 Task: Create a rule when custom fields assignee is set to priority by me.
Action: Mouse moved to (902, 223)
Screenshot: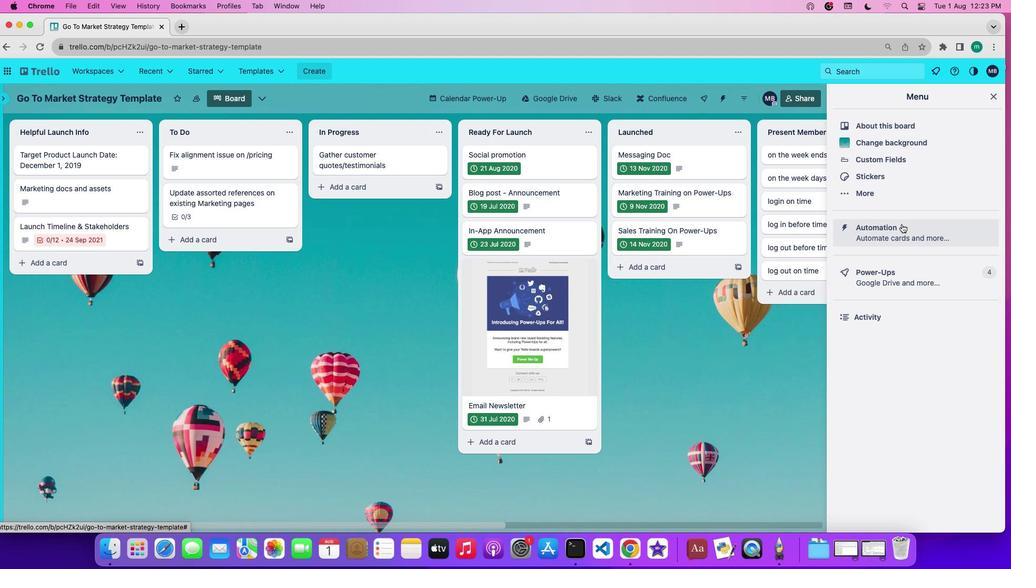 
Action: Mouse pressed left at (902, 223)
Screenshot: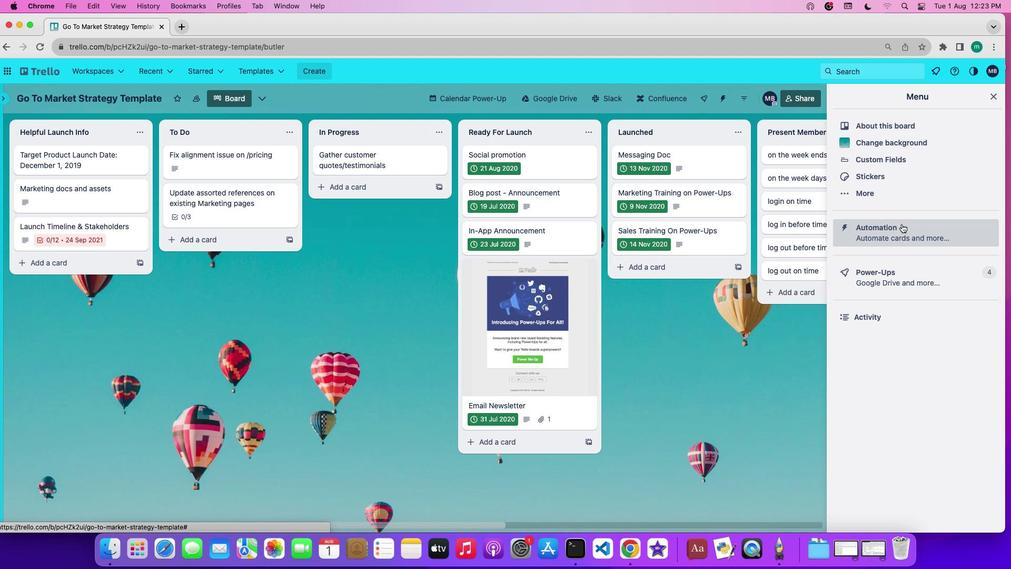 
Action: Mouse moved to (36, 186)
Screenshot: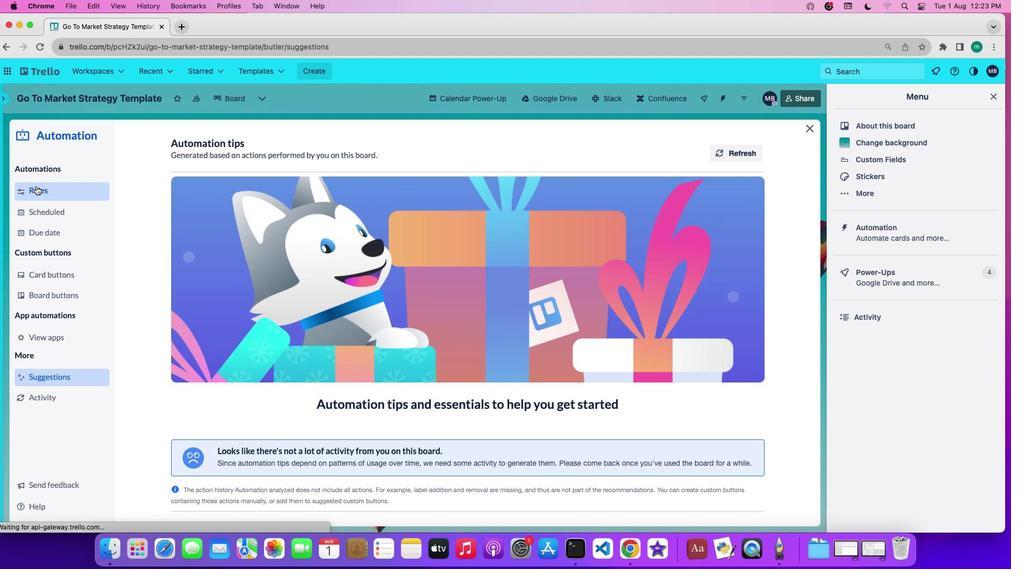 
Action: Mouse pressed left at (36, 186)
Screenshot: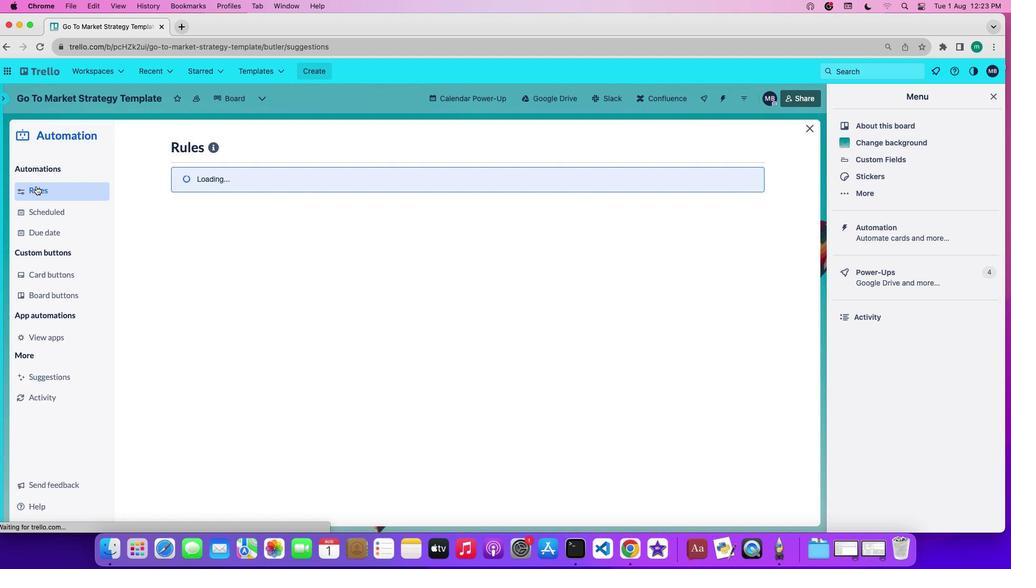 
Action: Mouse moved to (238, 379)
Screenshot: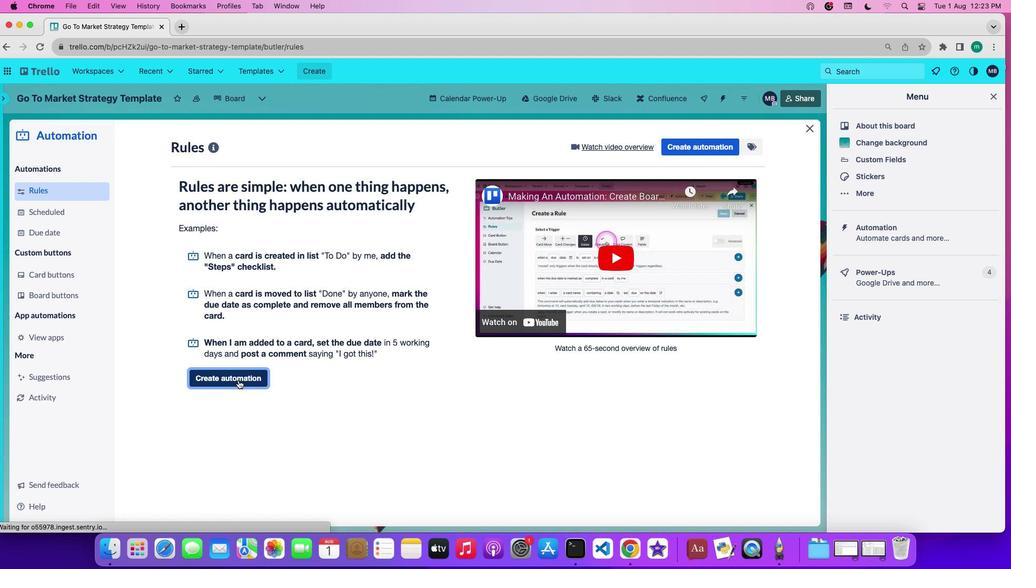 
Action: Mouse pressed left at (238, 379)
Screenshot: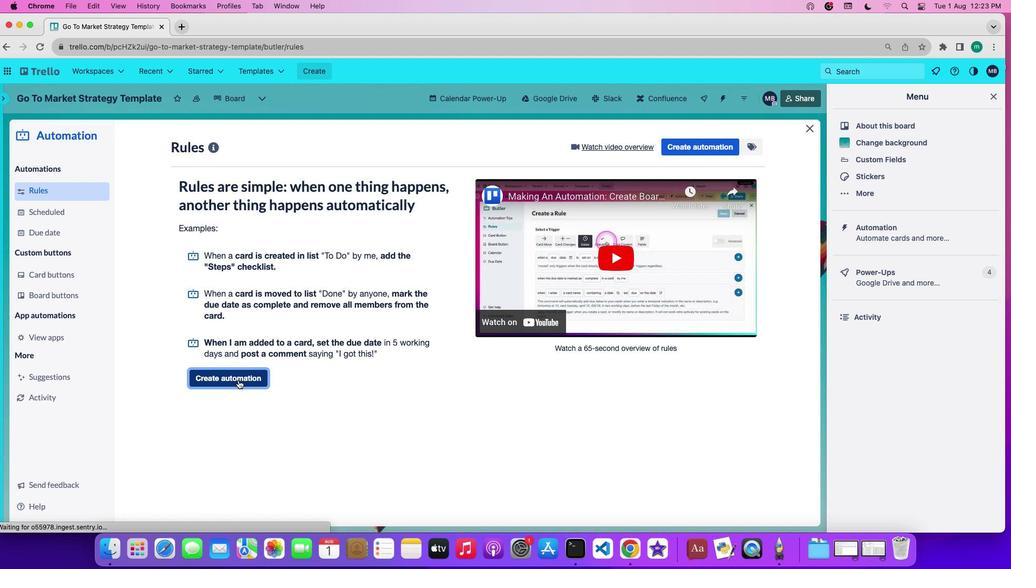 
Action: Mouse moved to (476, 243)
Screenshot: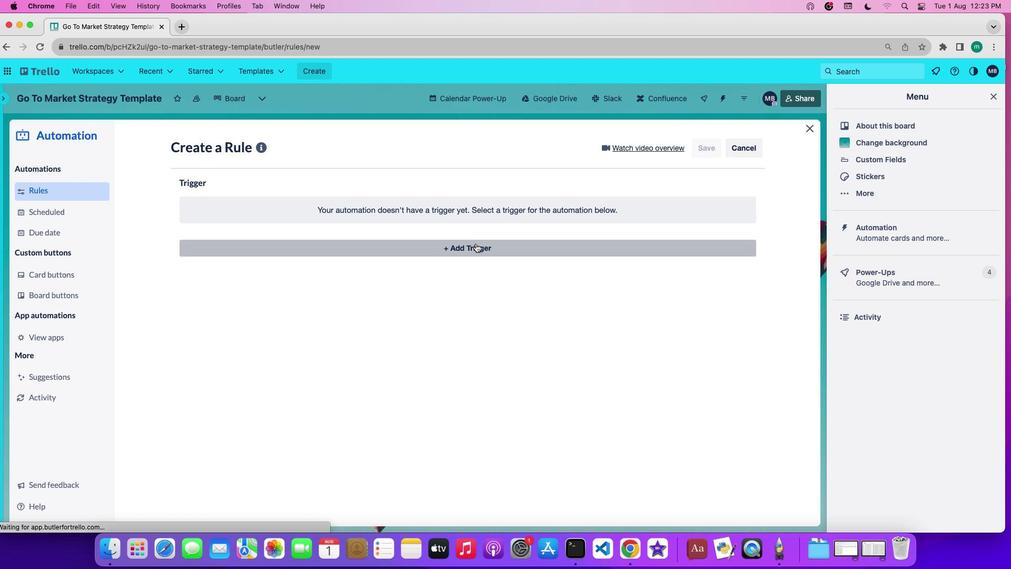 
Action: Mouse pressed left at (476, 243)
Screenshot: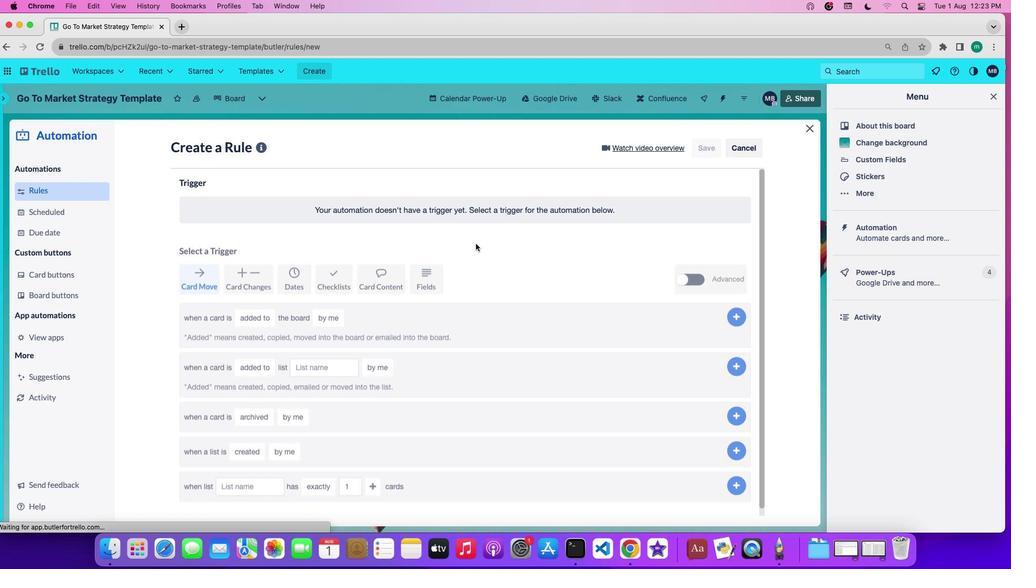 
Action: Mouse moved to (425, 280)
Screenshot: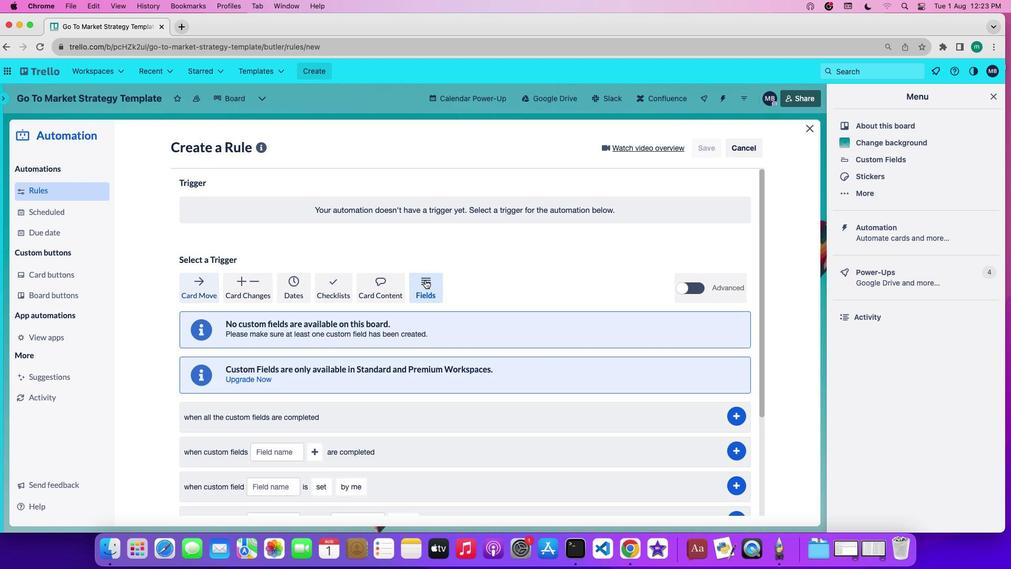 
Action: Mouse pressed left at (425, 280)
Screenshot: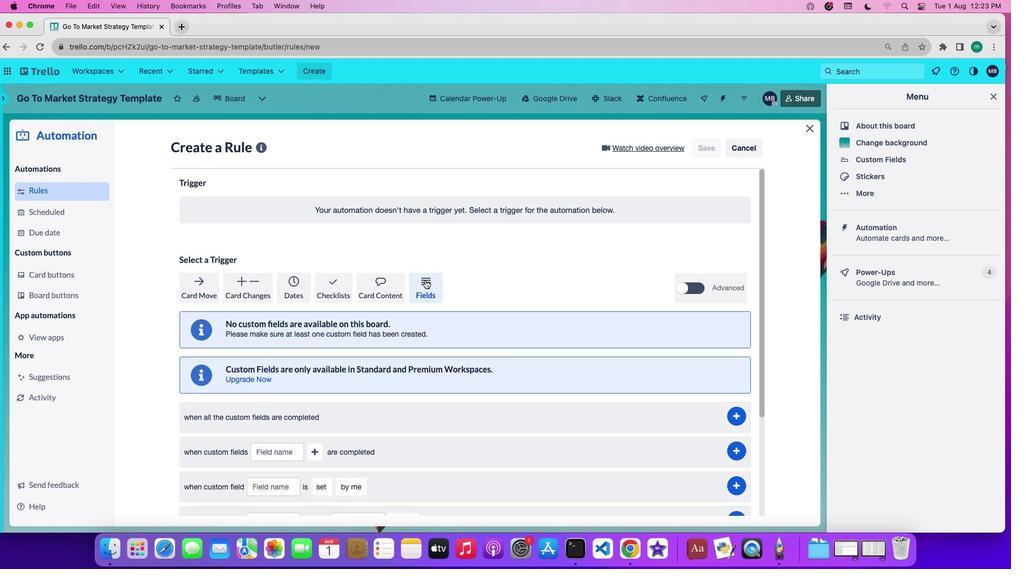 
Action: Mouse moved to (391, 353)
Screenshot: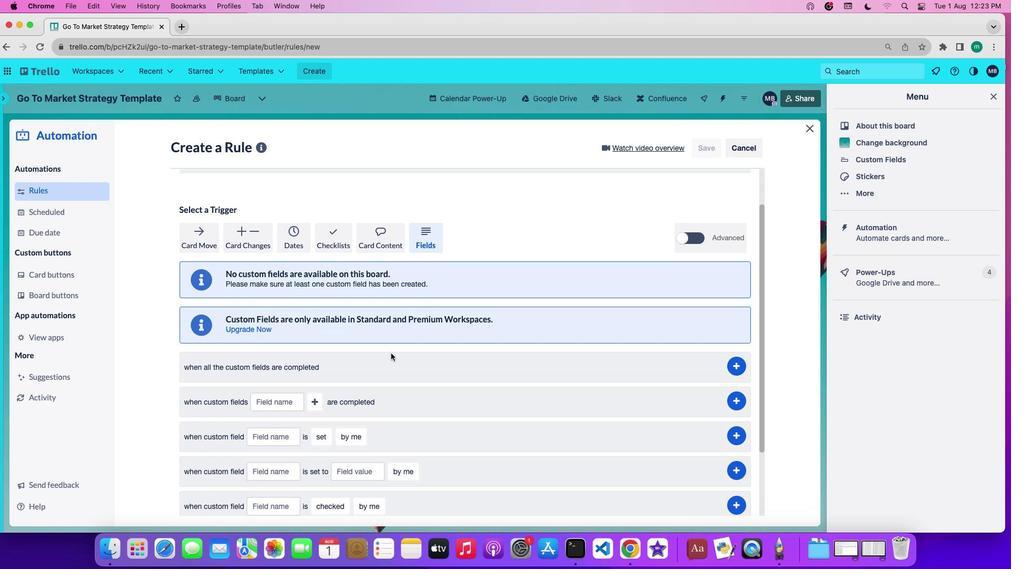
Action: Mouse scrolled (391, 353) with delta (0, 0)
Screenshot: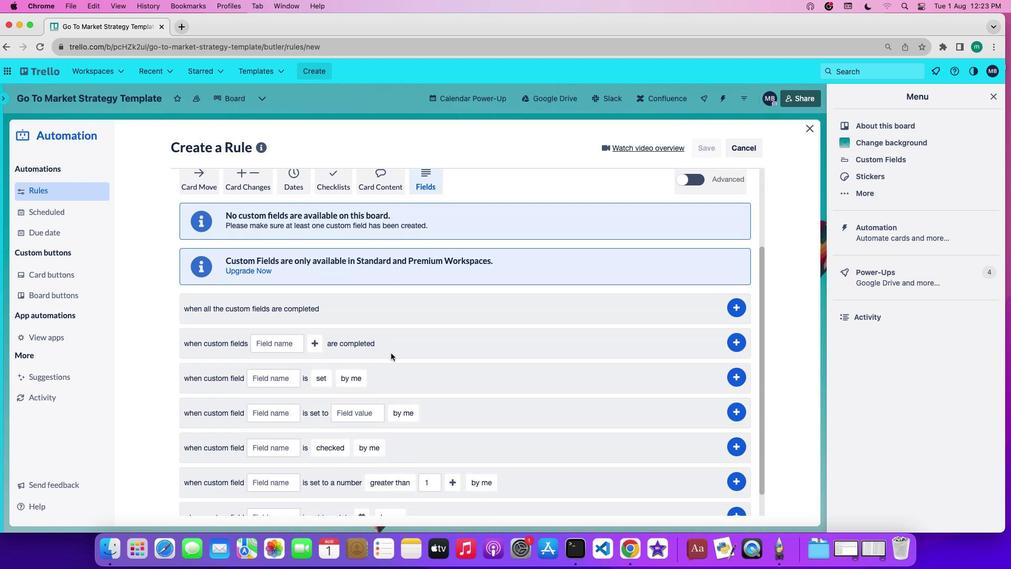
Action: Mouse scrolled (391, 353) with delta (0, 0)
Screenshot: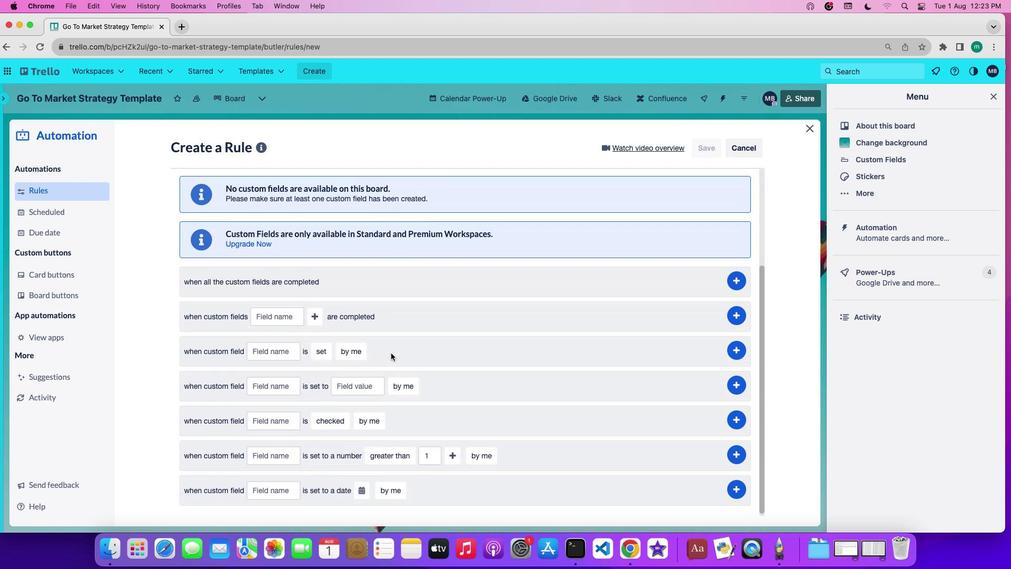 
Action: Mouse scrolled (391, 353) with delta (0, -1)
Screenshot: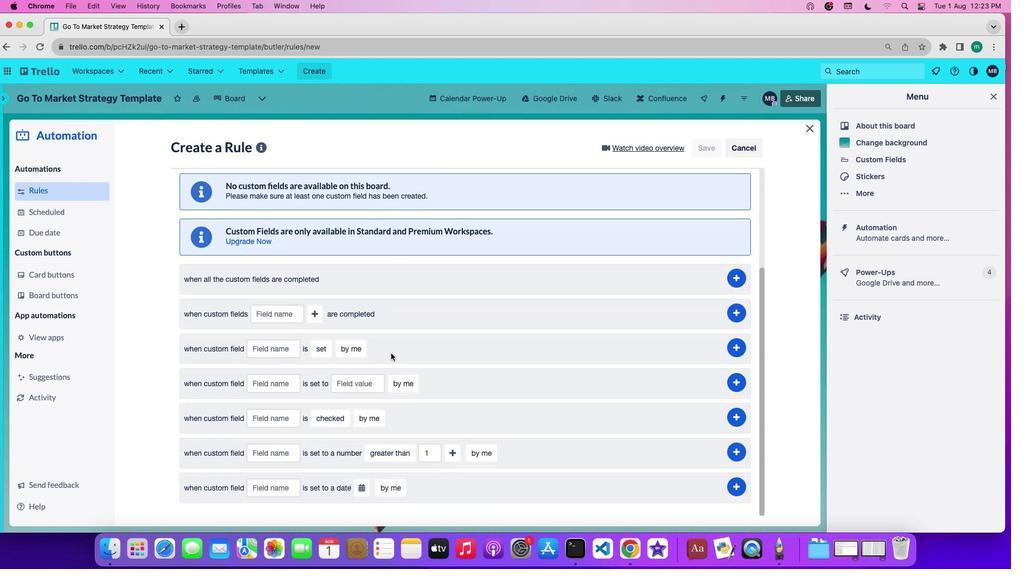 
Action: Mouse scrolled (391, 353) with delta (0, -1)
Screenshot: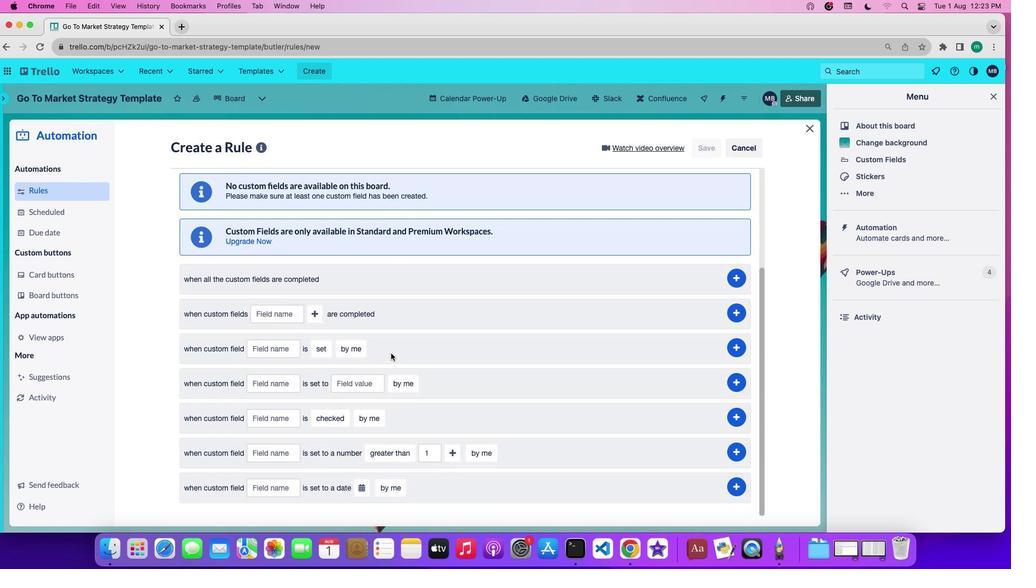 
Action: Mouse moved to (266, 388)
Screenshot: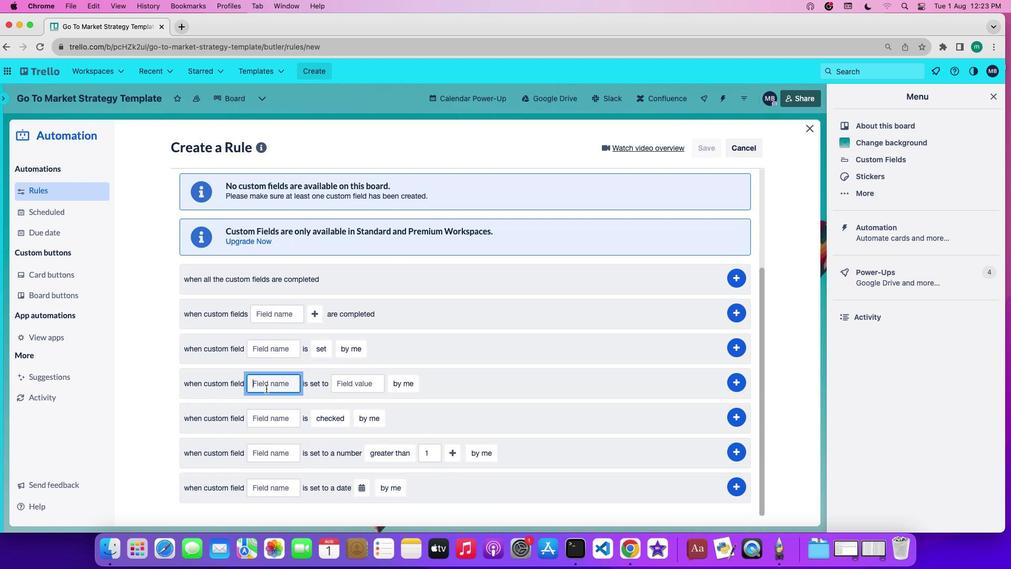 
Action: Mouse pressed left at (266, 388)
Screenshot: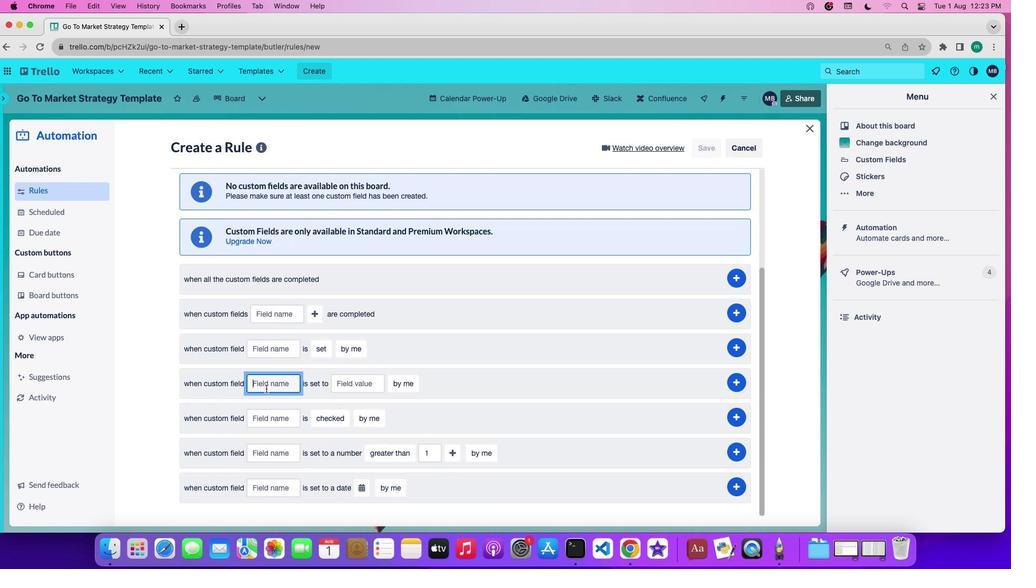 
Action: Mouse moved to (267, 389)
Screenshot: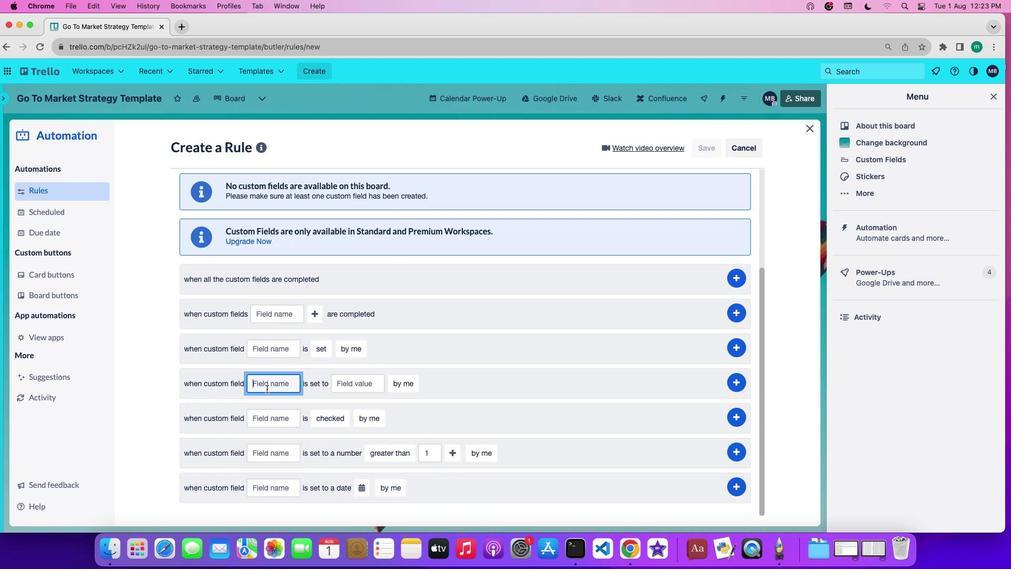 
Action: Key pressed 'a''s''s''i''g''n''e''e'
Screenshot: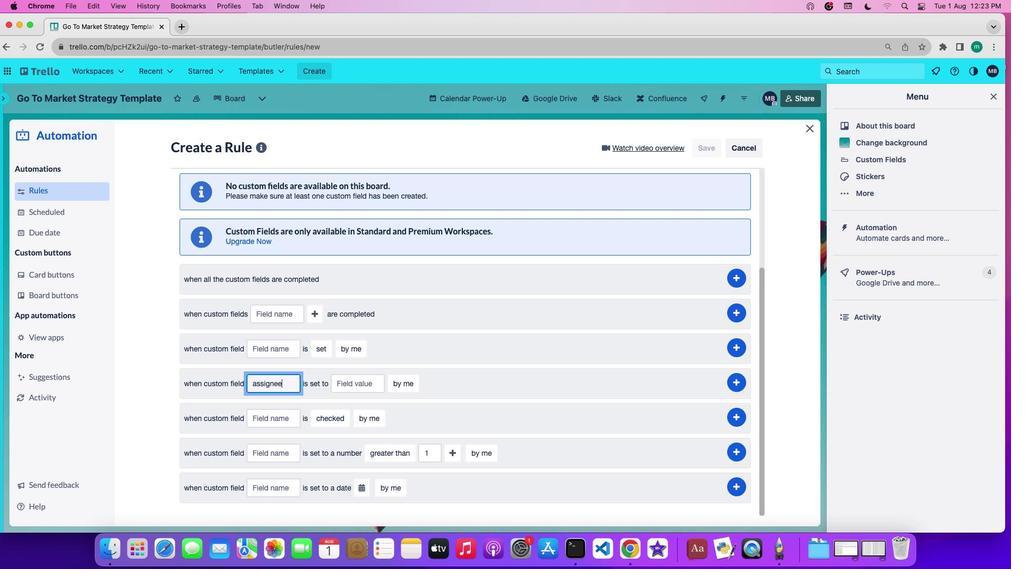 
Action: Mouse moved to (366, 388)
Screenshot: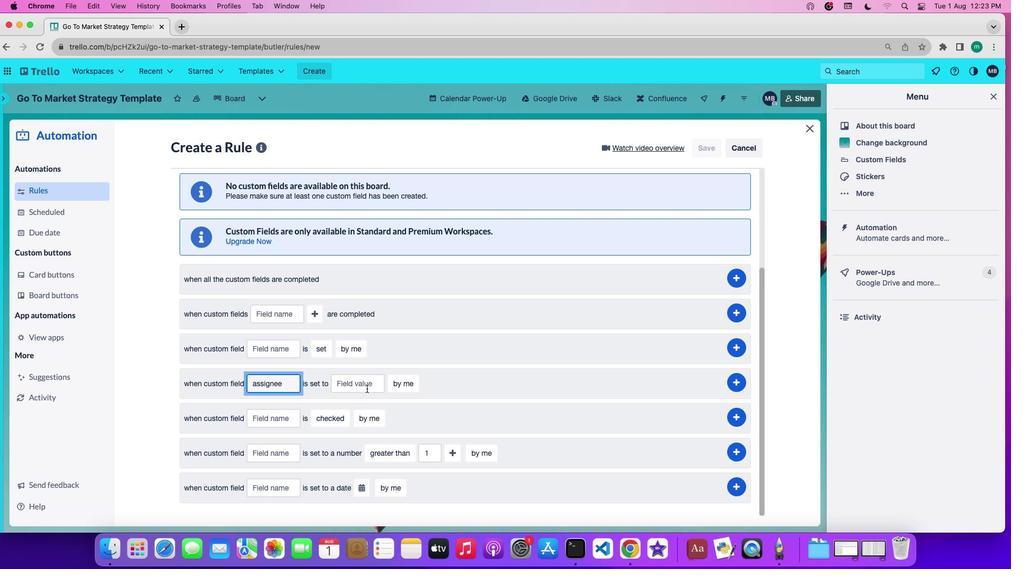 
Action: Mouse pressed left at (366, 388)
Screenshot: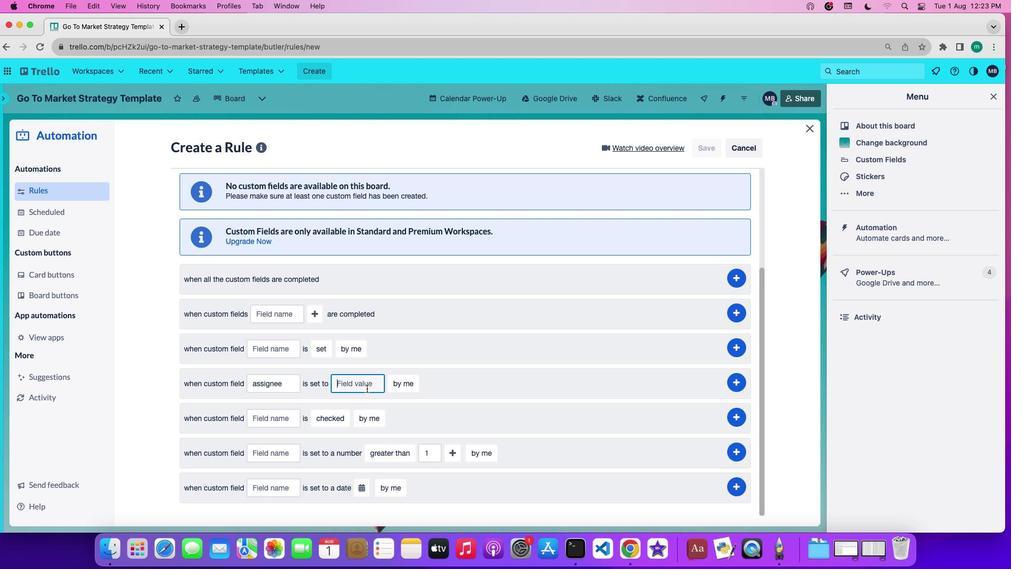 
Action: Key pressed 'p''r''i''o''r''i''t''y'
Screenshot: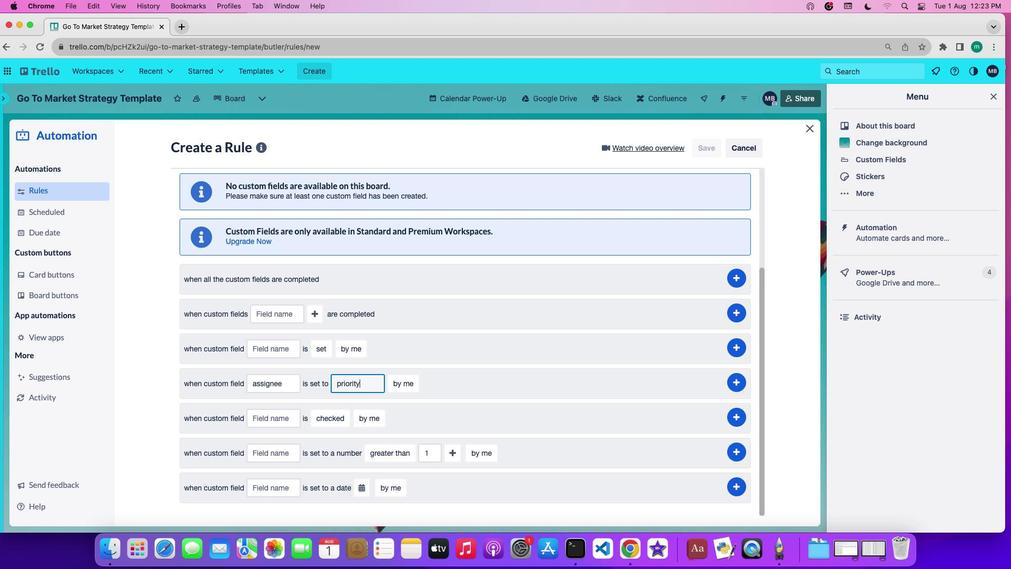 
Action: Mouse moved to (413, 388)
Screenshot: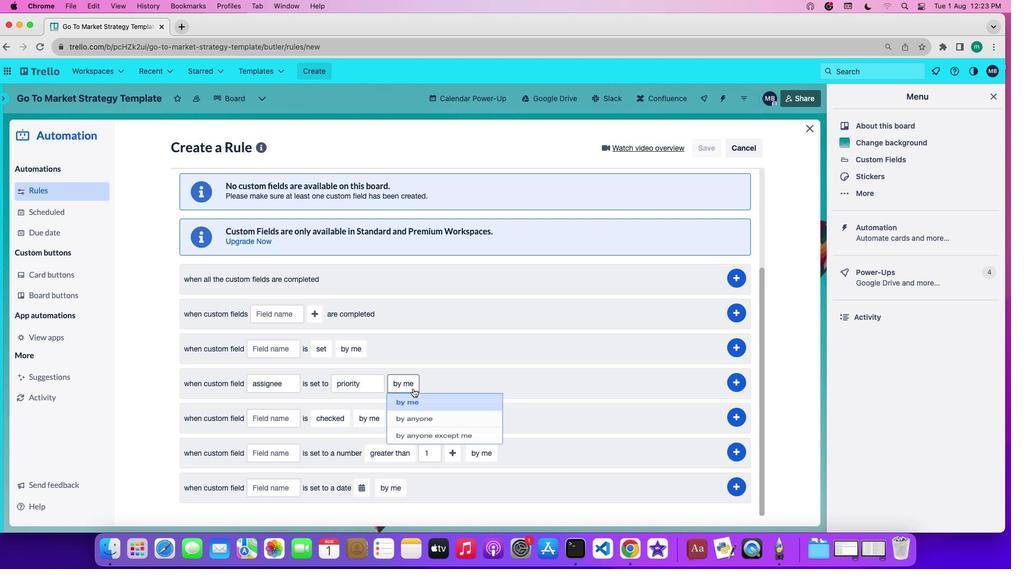 
Action: Mouse pressed left at (413, 388)
Screenshot: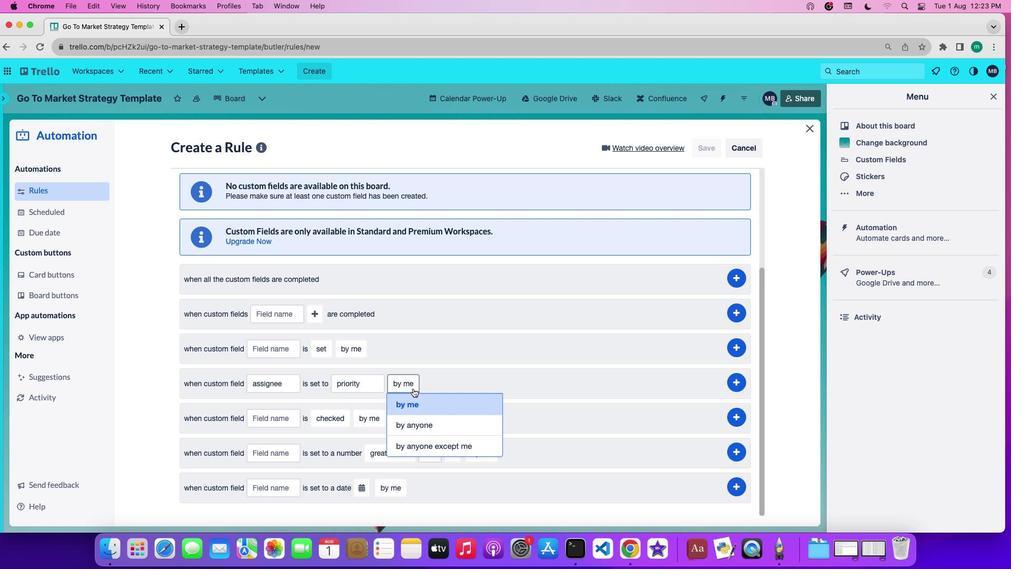 
Action: Mouse moved to (416, 403)
Screenshot: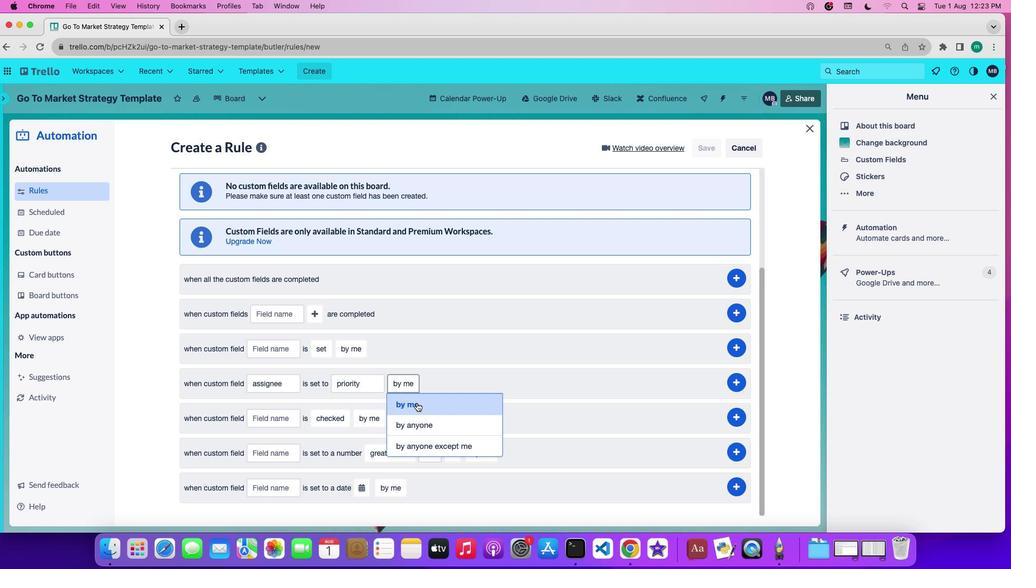
Action: Mouse pressed left at (416, 403)
Screenshot: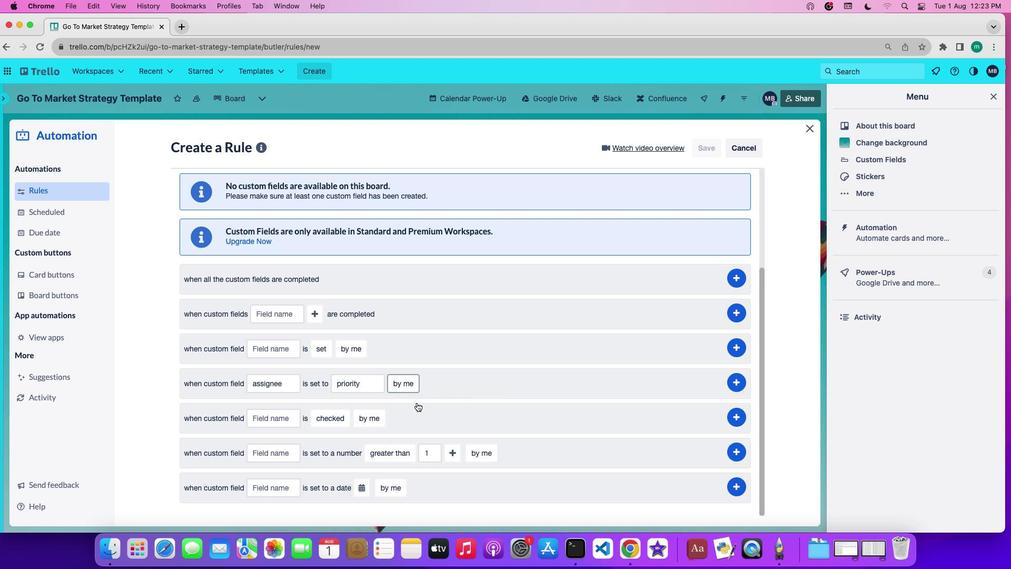 
Action: Mouse moved to (739, 381)
Screenshot: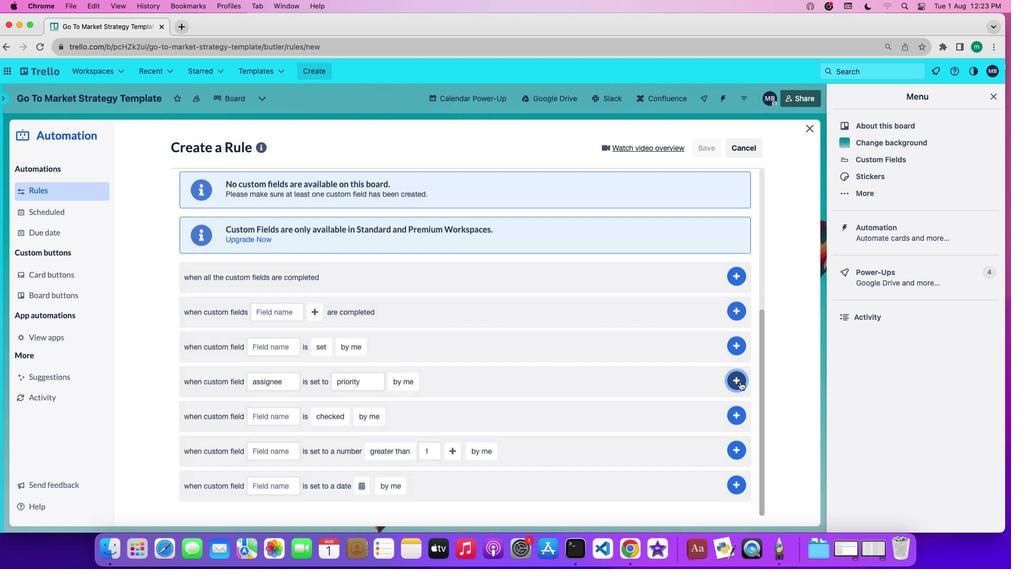 
Action: Mouse pressed left at (739, 381)
Screenshot: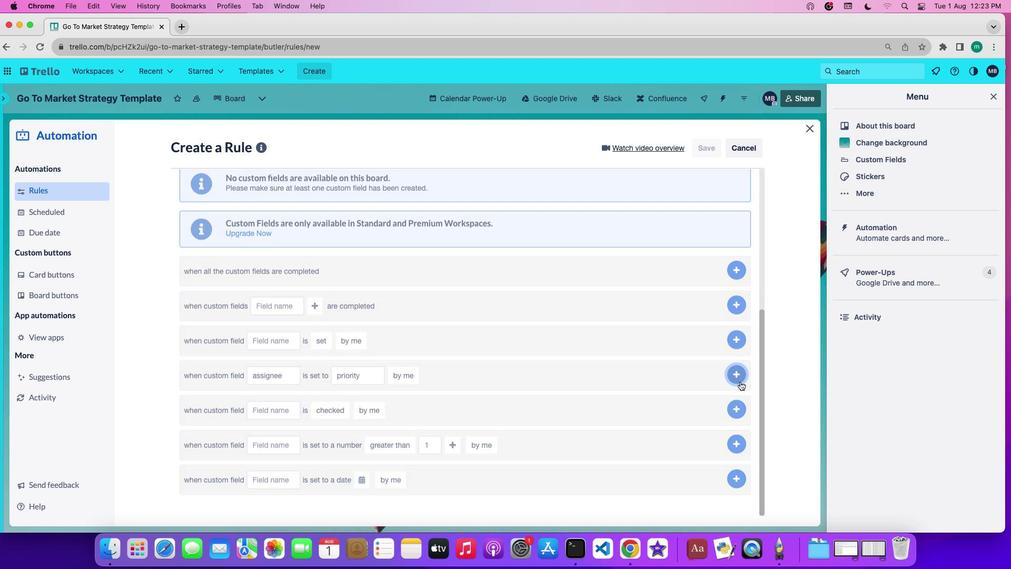 
Action: Mouse moved to (689, 395)
Screenshot: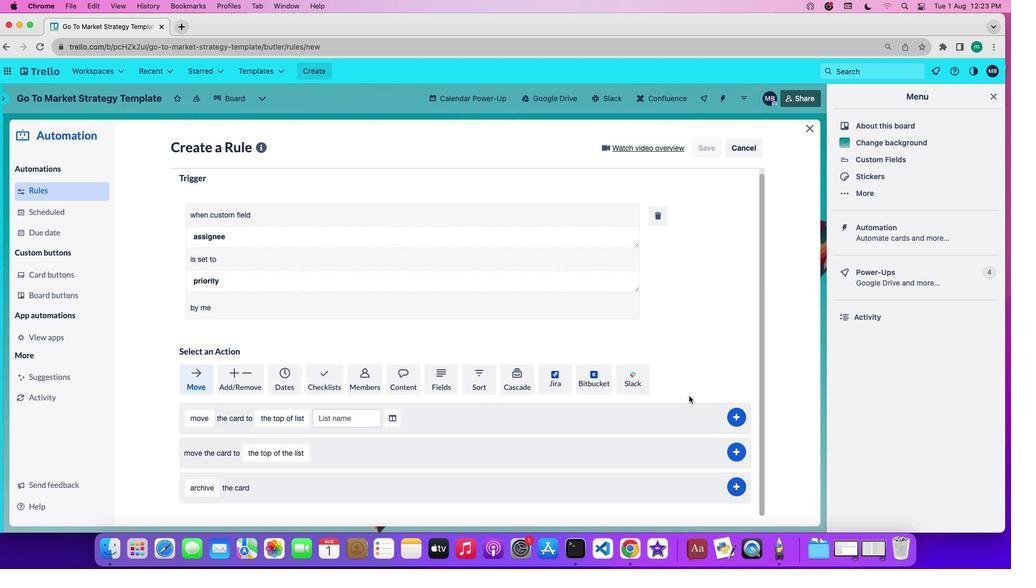 
